 Task: Add the task  Add integration with third-party services such as Google Drive and Dropbox to the section Cosmic Sprint in the project Ubertech and add a Due Date to the respective task as 2023/09/13.
Action: Mouse moved to (1018, 510)
Screenshot: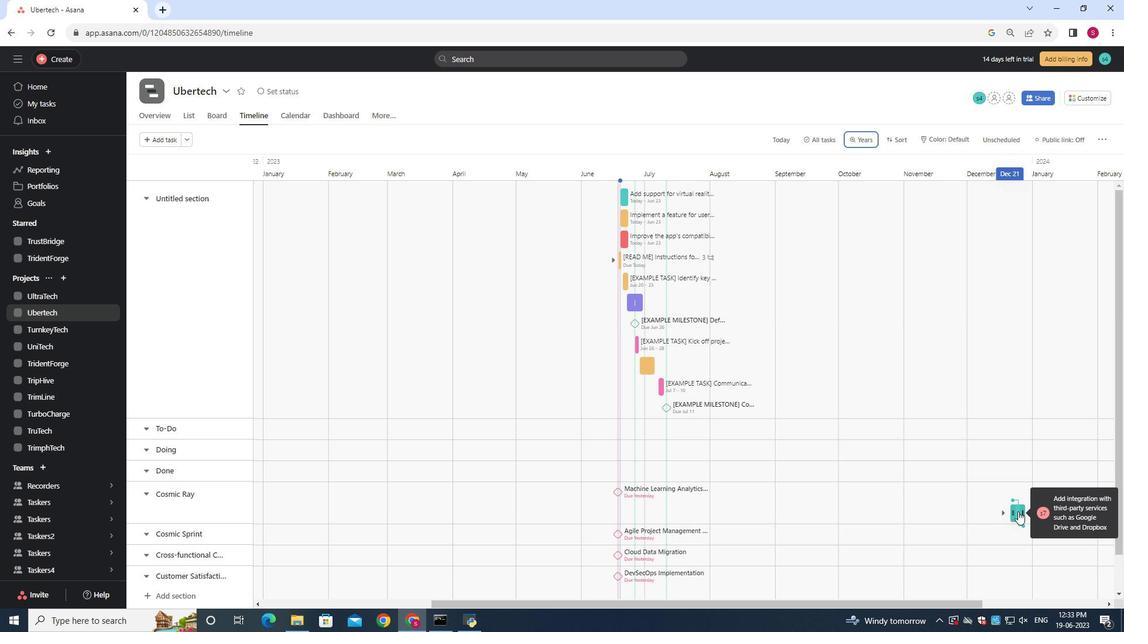 
Action: Mouse pressed left at (1018, 510)
Screenshot: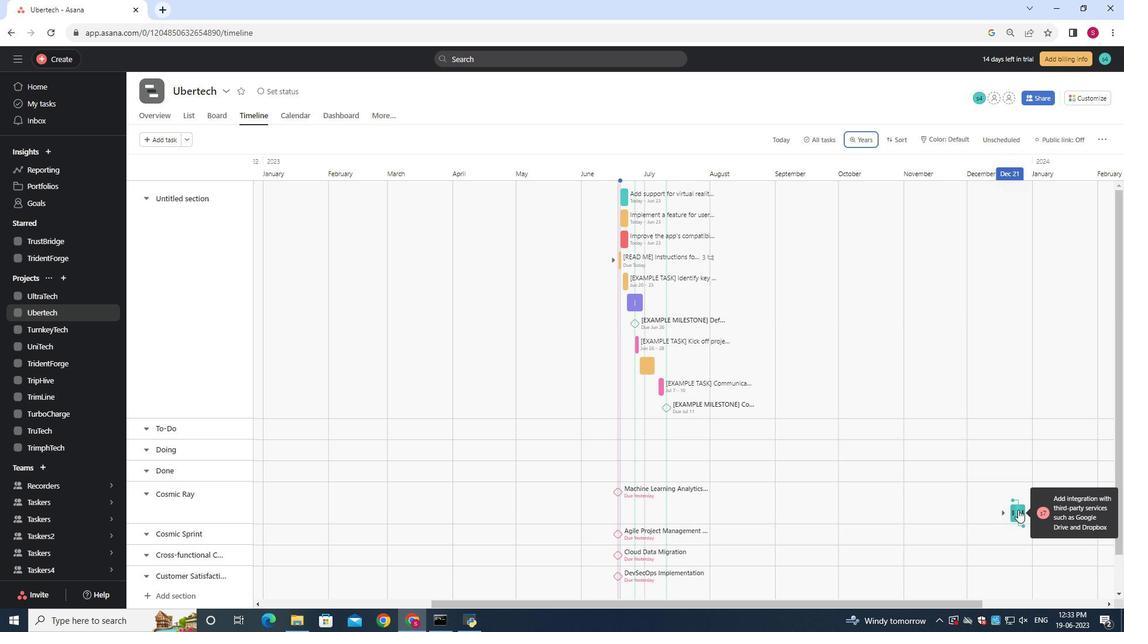 
Action: Mouse moved to (1019, 513)
Screenshot: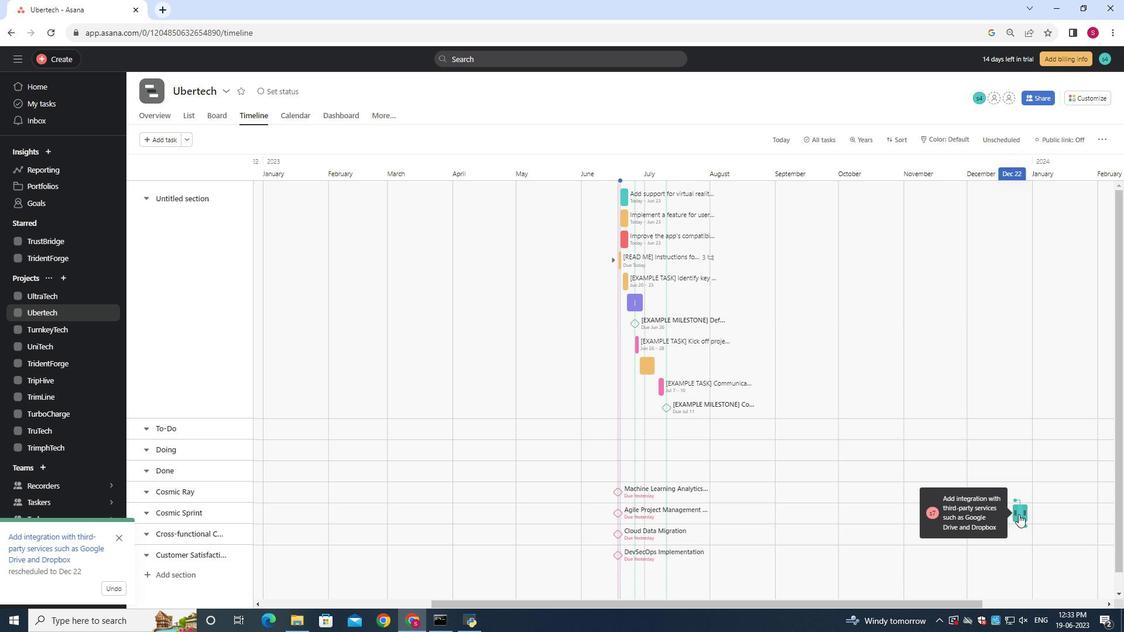 
Action: Mouse pressed left at (1019, 513)
Screenshot: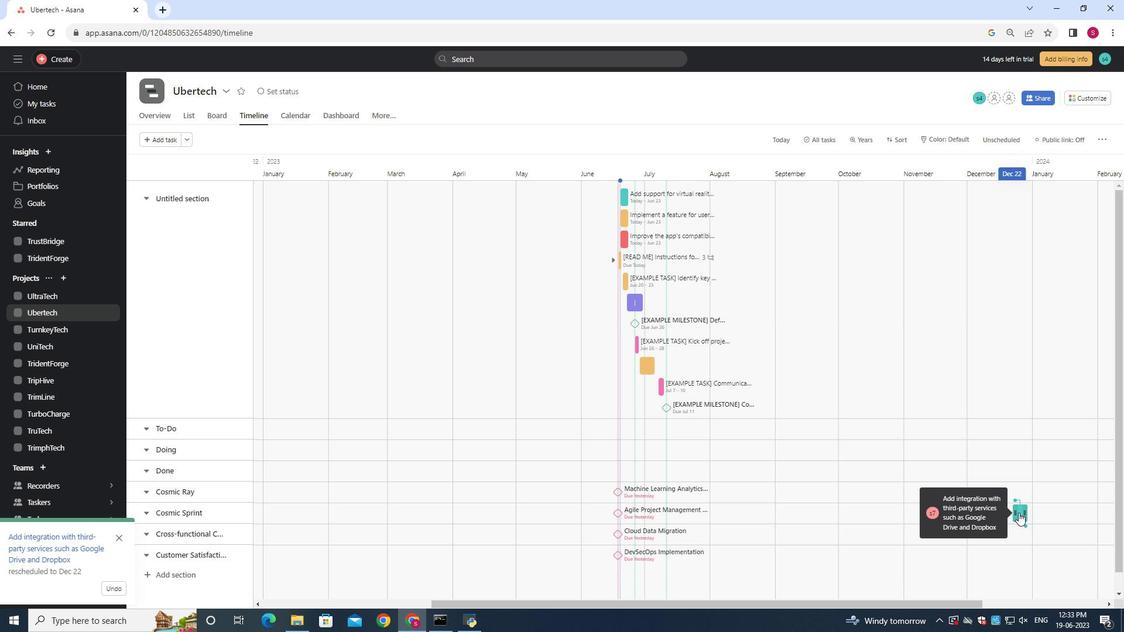 
Action: Mouse moved to (896, 237)
Screenshot: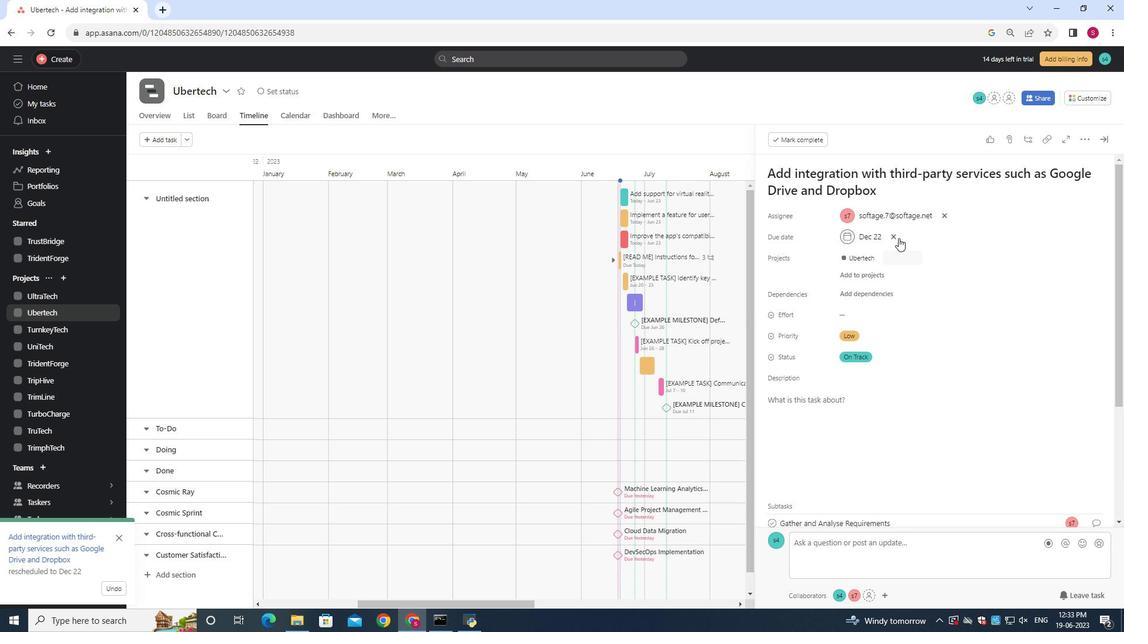 
Action: Mouse pressed left at (896, 237)
Screenshot: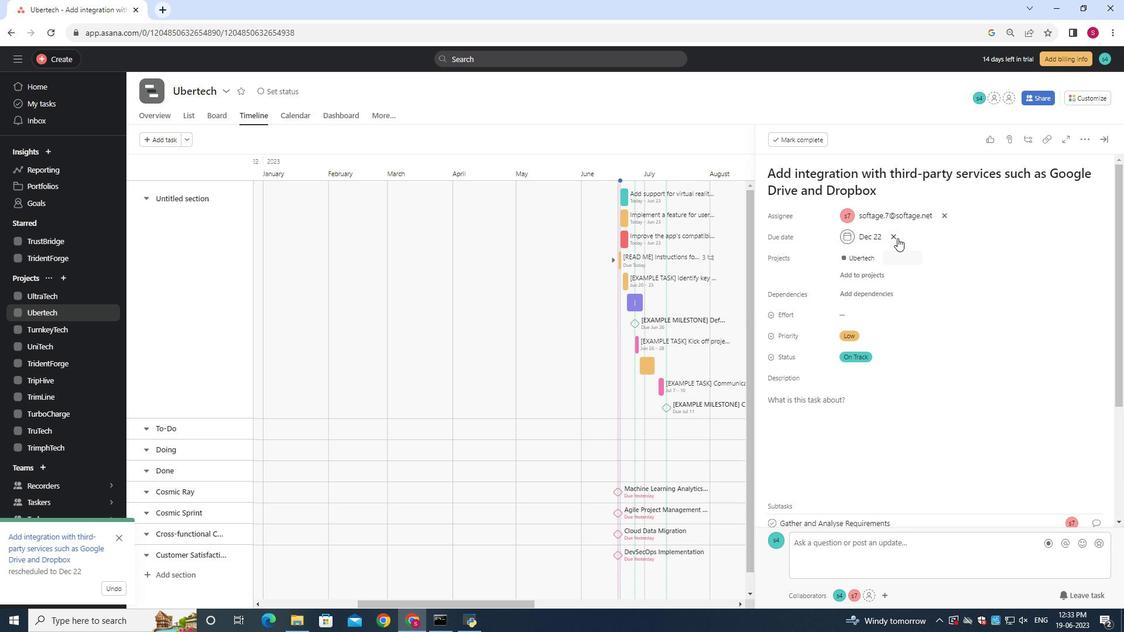 
Action: Mouse moved to (859, 234)
Screenshot: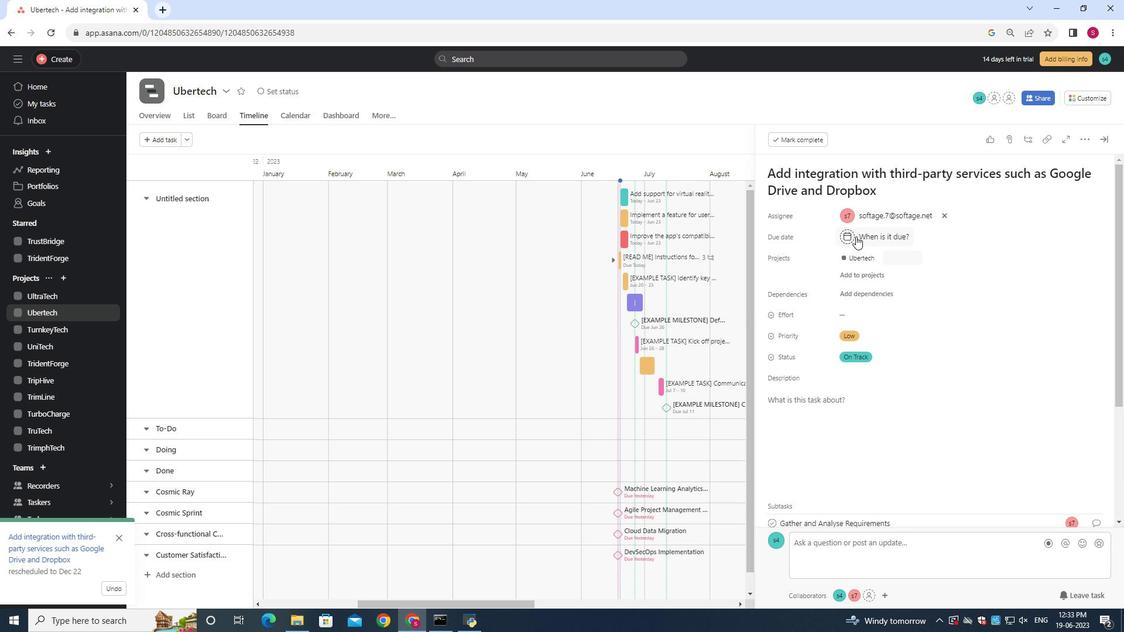 
Action: Mouse pressed left at (859, 234)
Screenshot: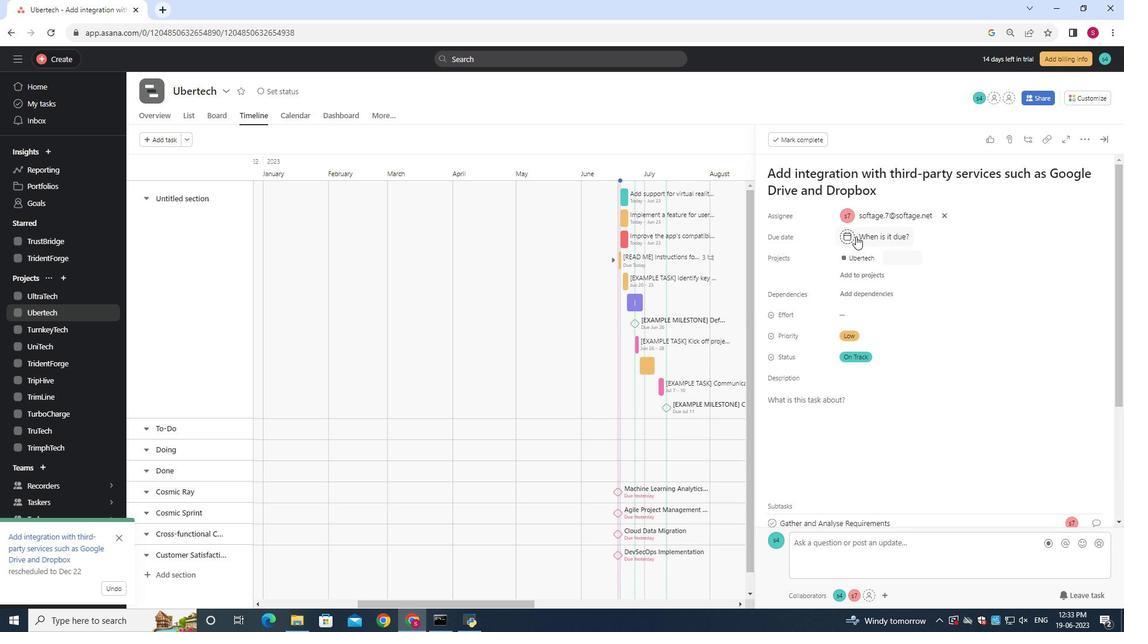 
Action: Mouse moved to (860, 235)
Screenshot: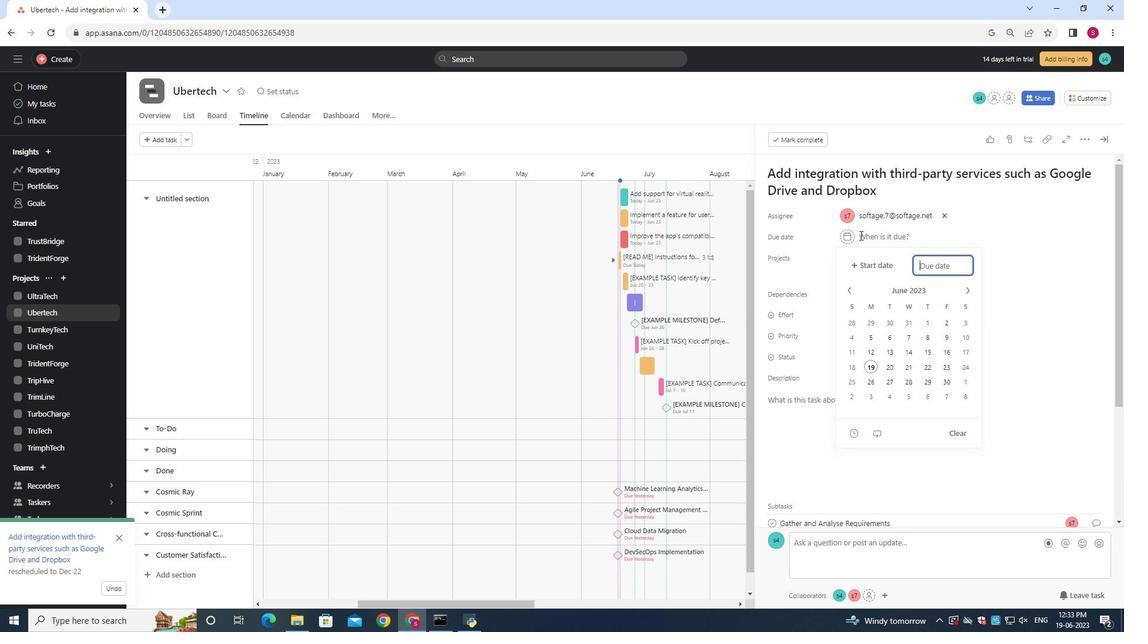
Action: Key pressed 2023/09/13<Key.enter>
Screenshot: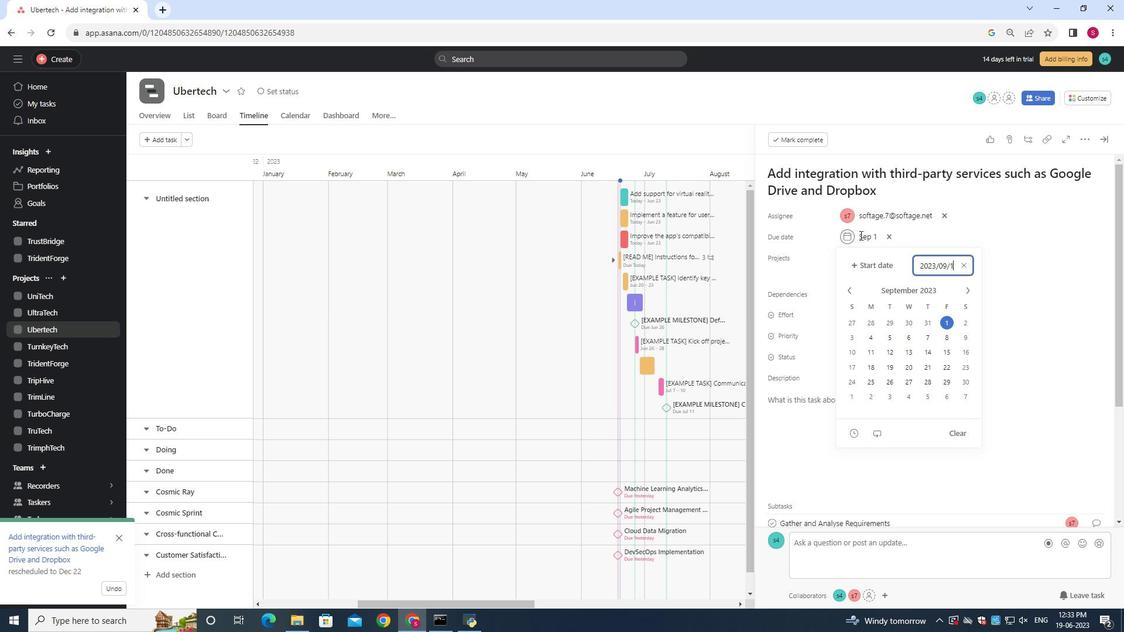 
